 Task: Change theme to paradigm.
Action: Mouse moved to (412, 93)
Screenshot: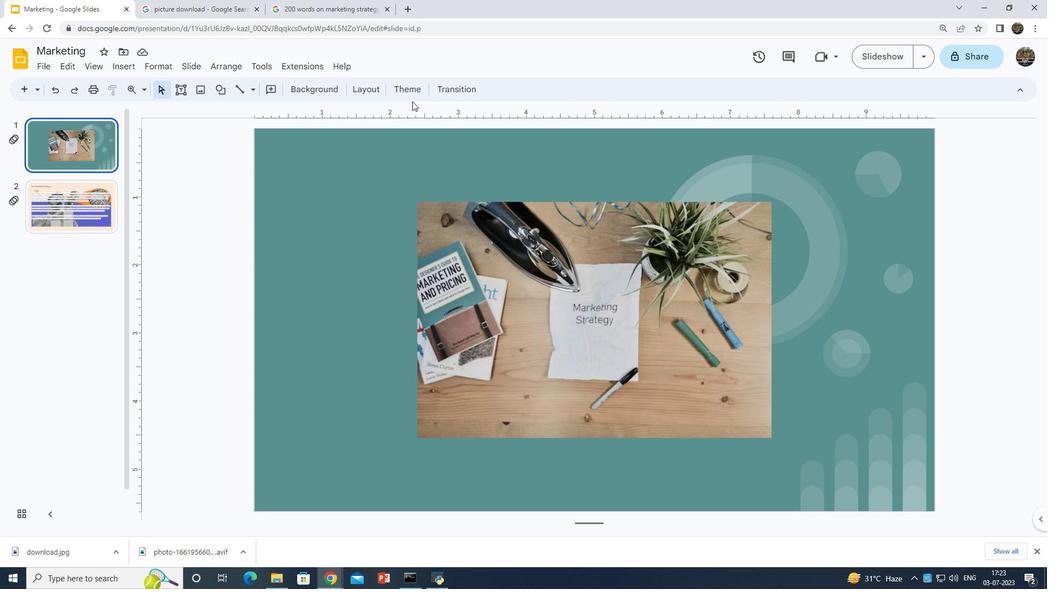 
Action: Mouse pressed left at (412, 93)
Screenshot: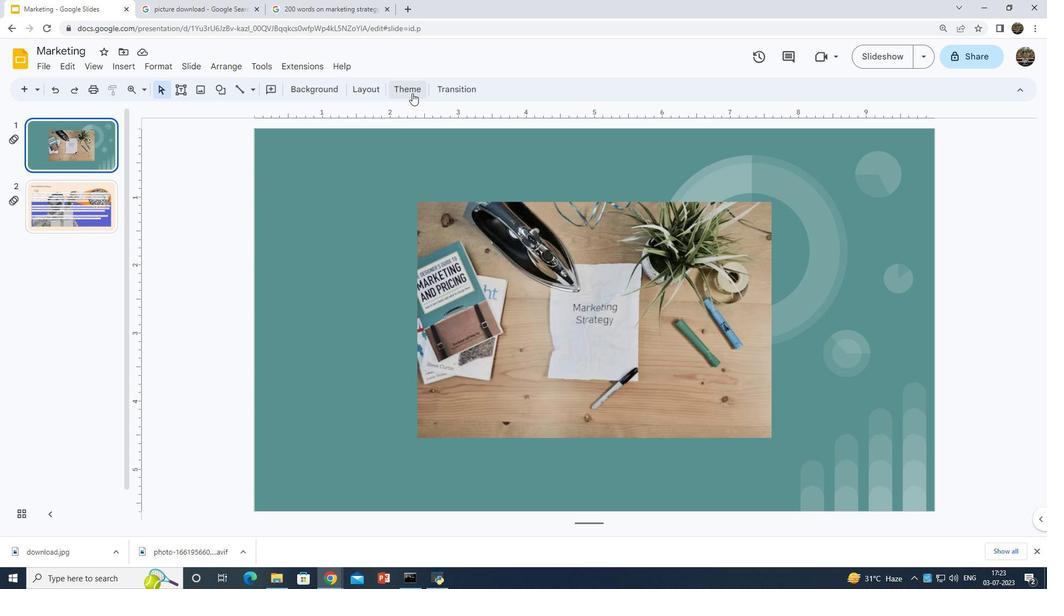 
Action: Mouse moved to (973, 317)
Screenshot: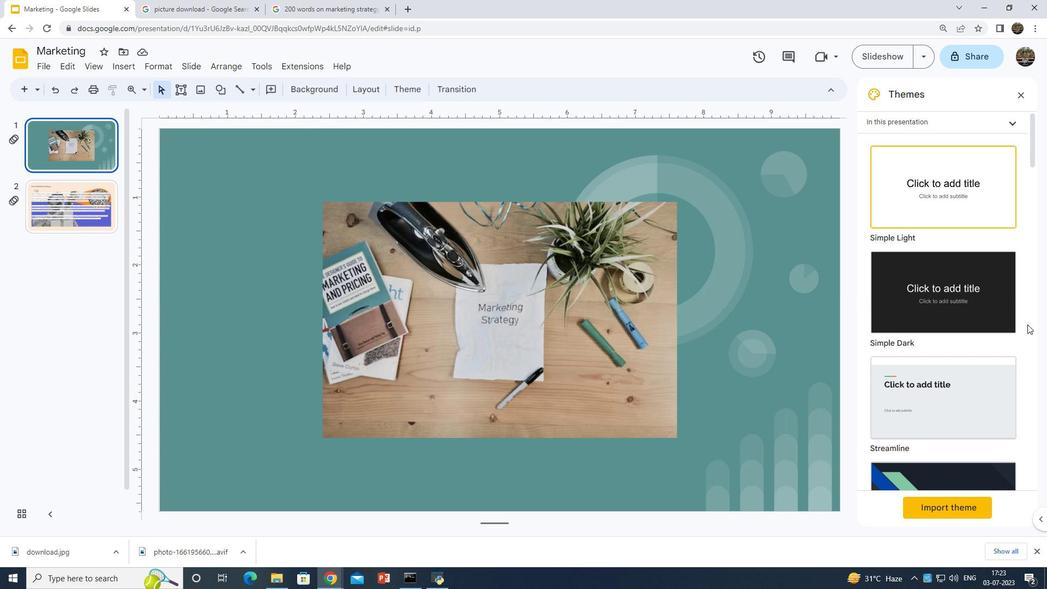 
Action: Mouse scrolled (973, 317) with delta (0, 0)
Screenshot: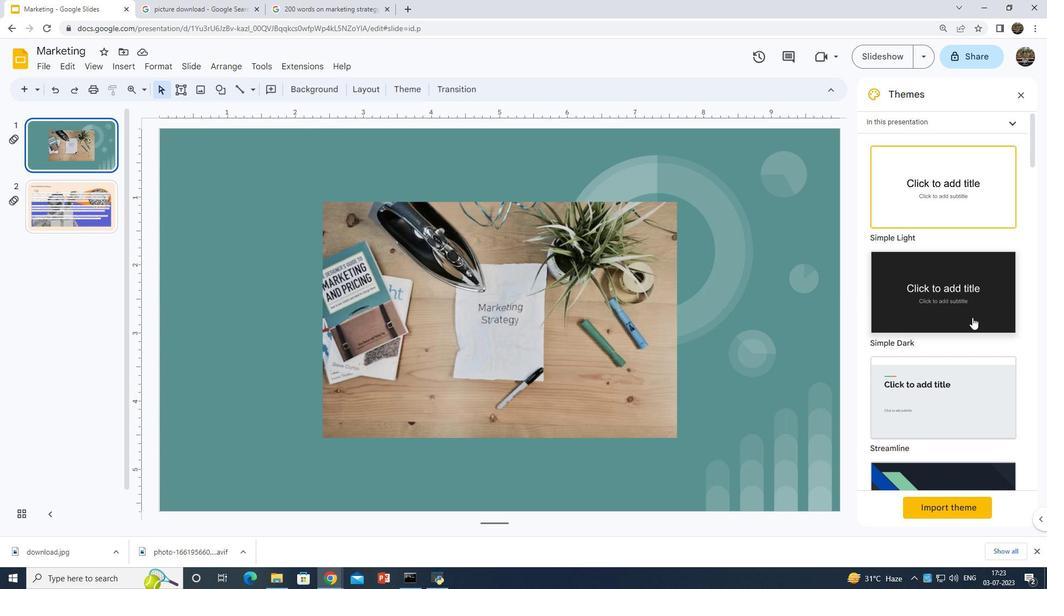 
Action: Mouse scrolled (973, 317) with delta (0, 0)
Screenshot: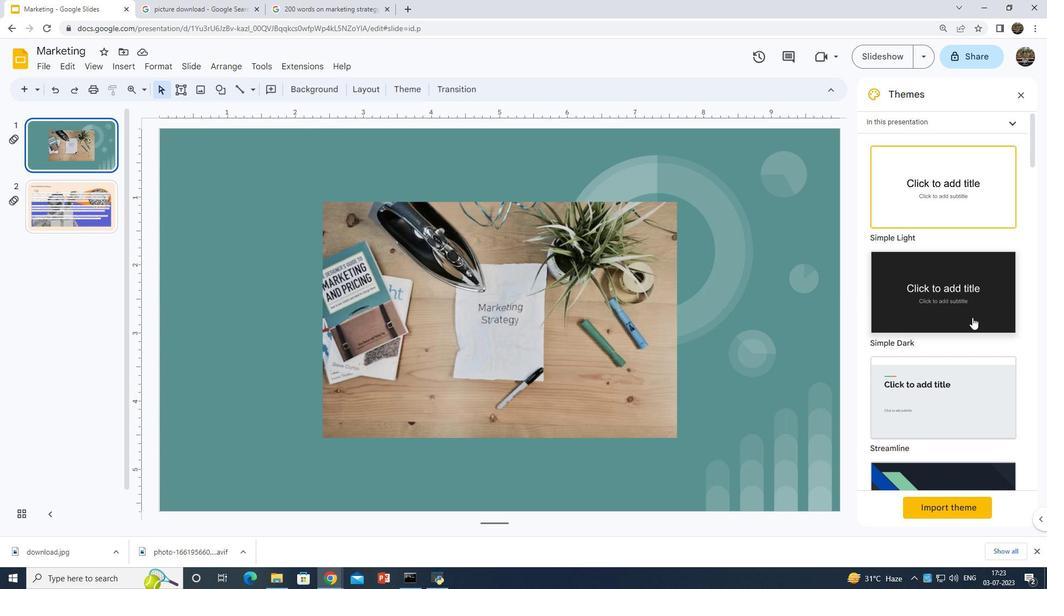 
Action: Mouse scrolled (973, 317) with delta (0, 0)
Screenshot: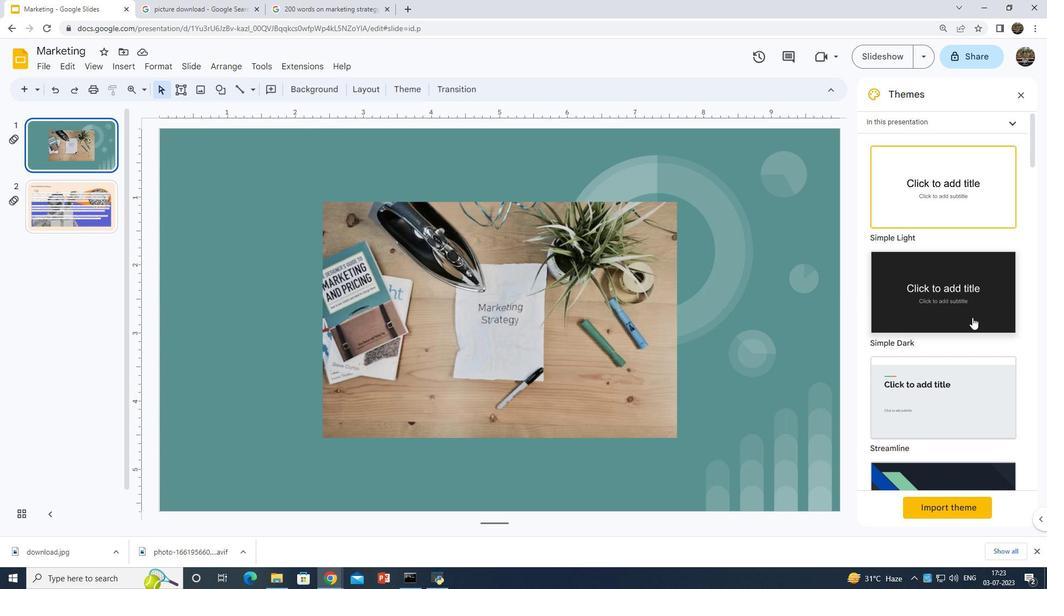 
Action: Mouse moved to (972, 317)
Screenshot: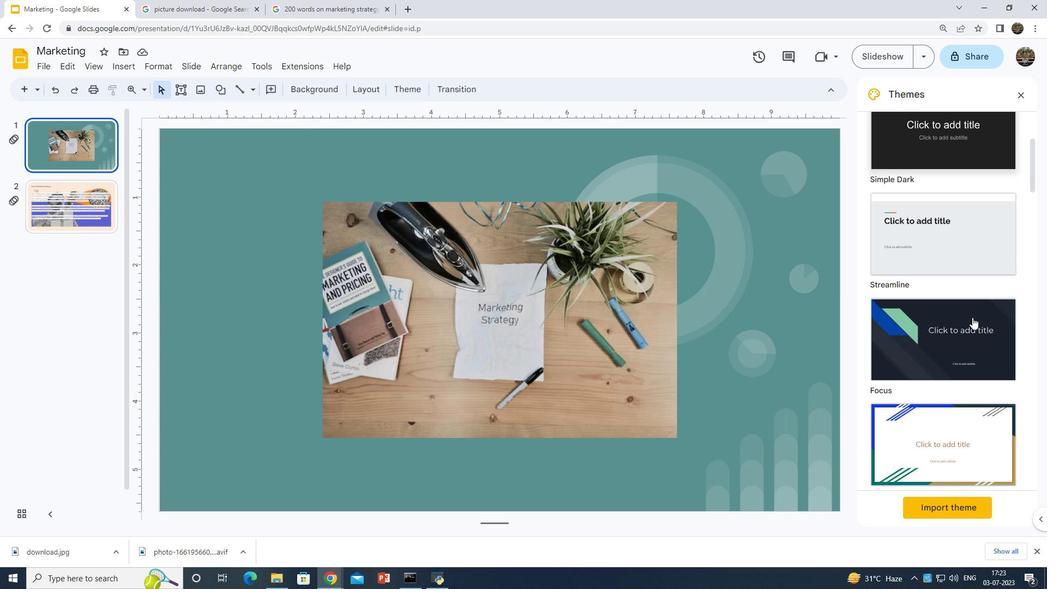 
Action: Mouse scrolled (972, 316) with delta (0, 0)
Screenshot: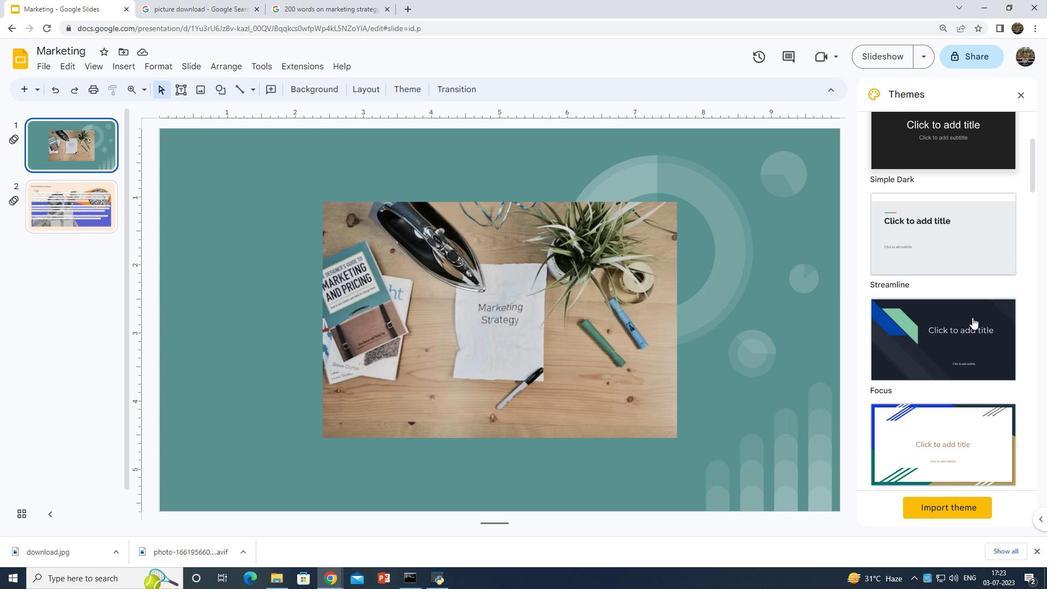 
Action: Mouse moved to (954, 352)
Screenshot: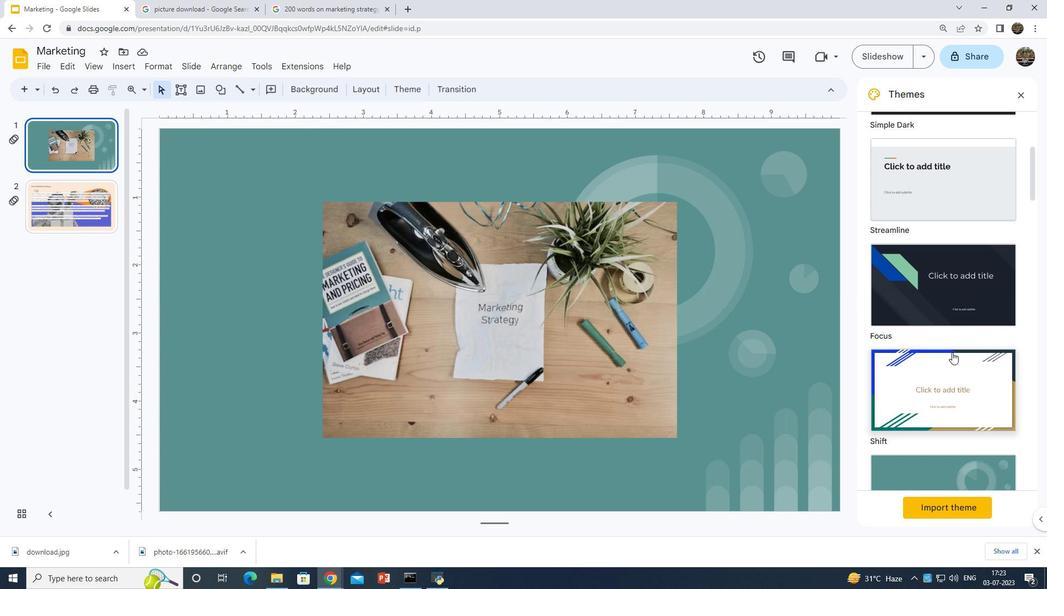 
Action: Mouse scrolled (954, 351) with delta (0, 0)
Screenshot: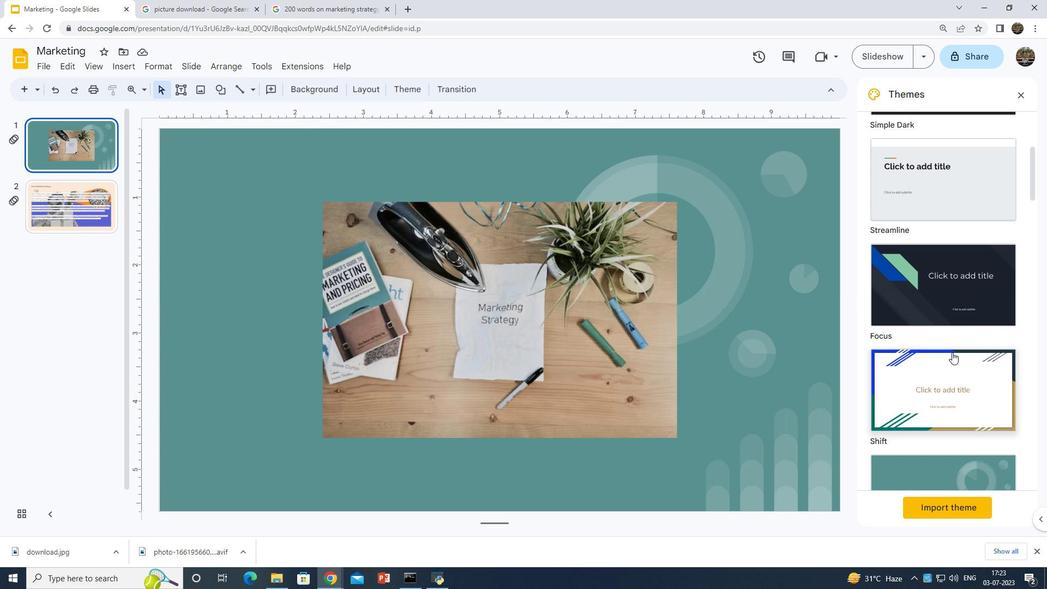 
Action: Mouse scrolled (954, 351) with delta (0, 0)
Screenshot: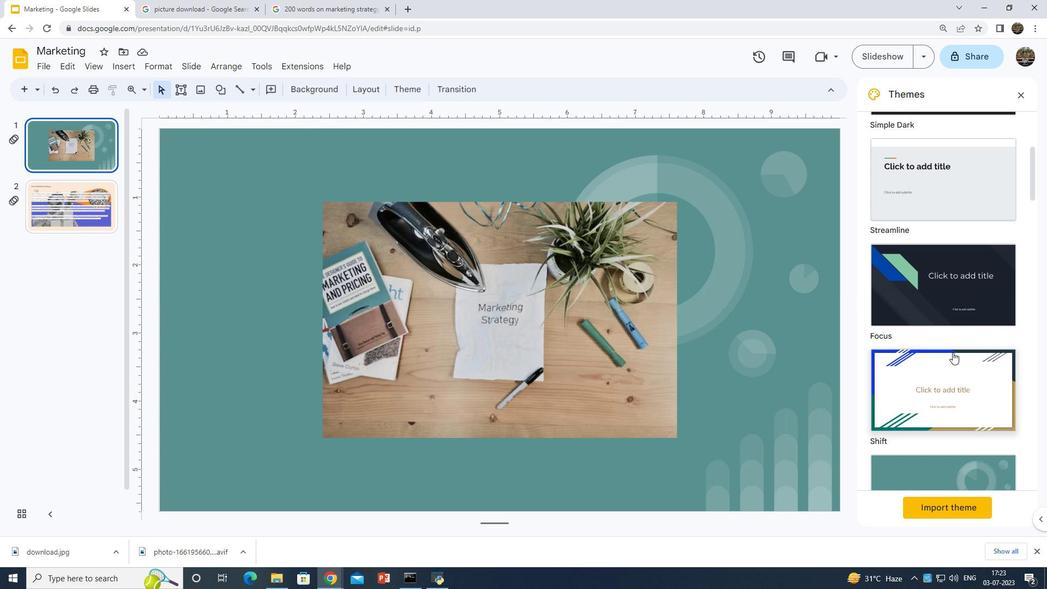 
Action: Mouse scrolled (954, 351) with delta (0, 0)
Screenshot: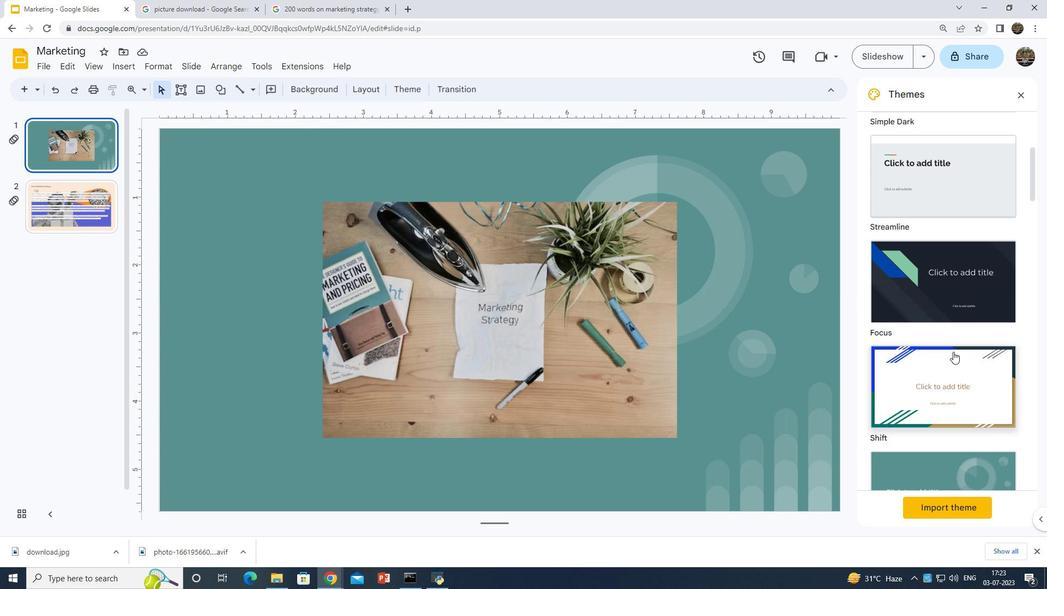 
Action: Mouse moved to (954, 351)
Screenshot: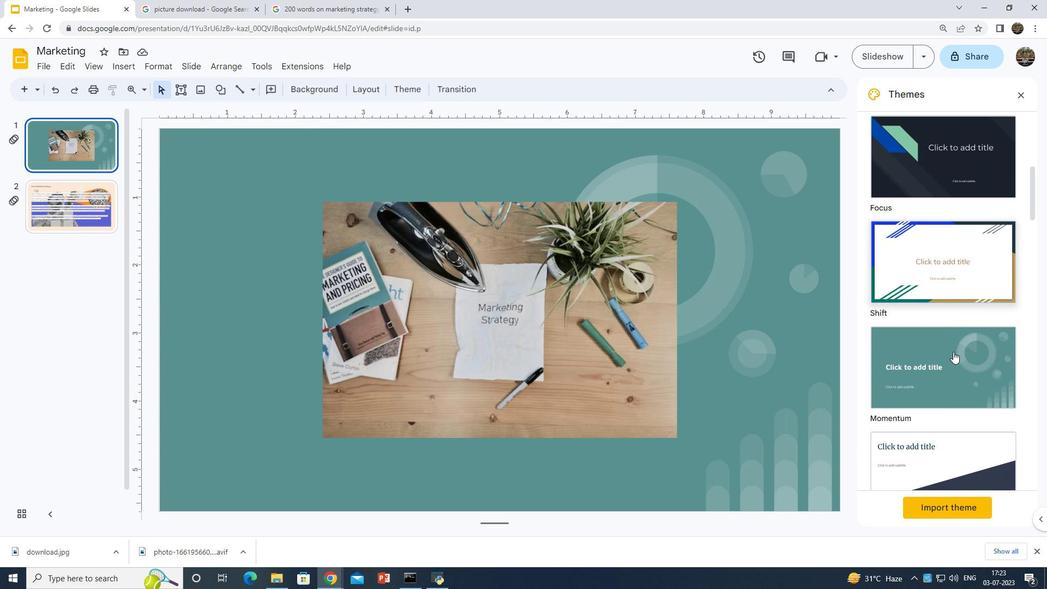 
Action: Mouse scrolled (954, 350) with delta (0, 0)
Screenshot: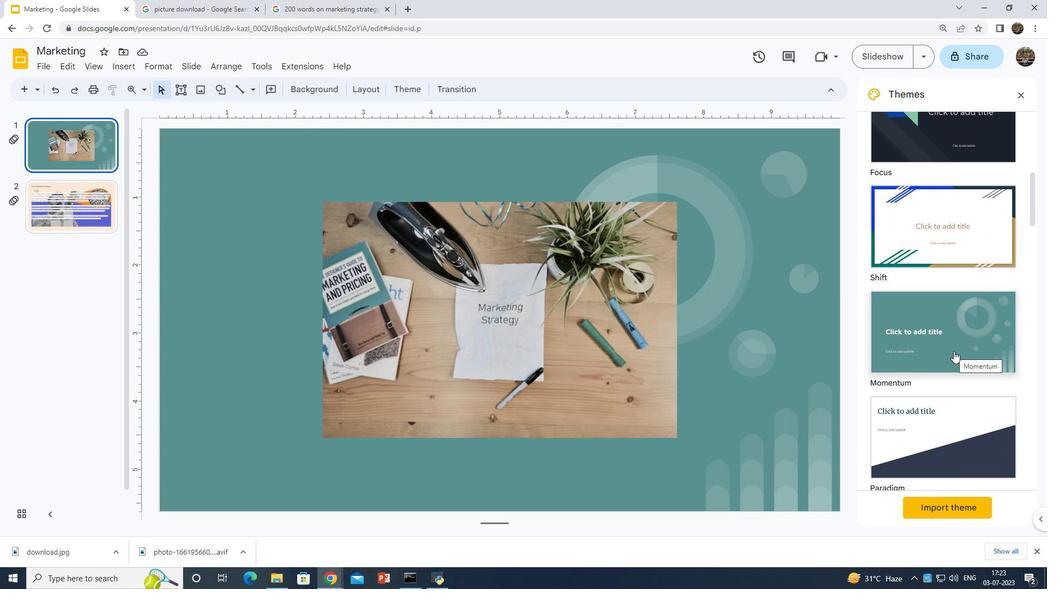 
Action: Mouse moved to (954, 356)
Screenshot: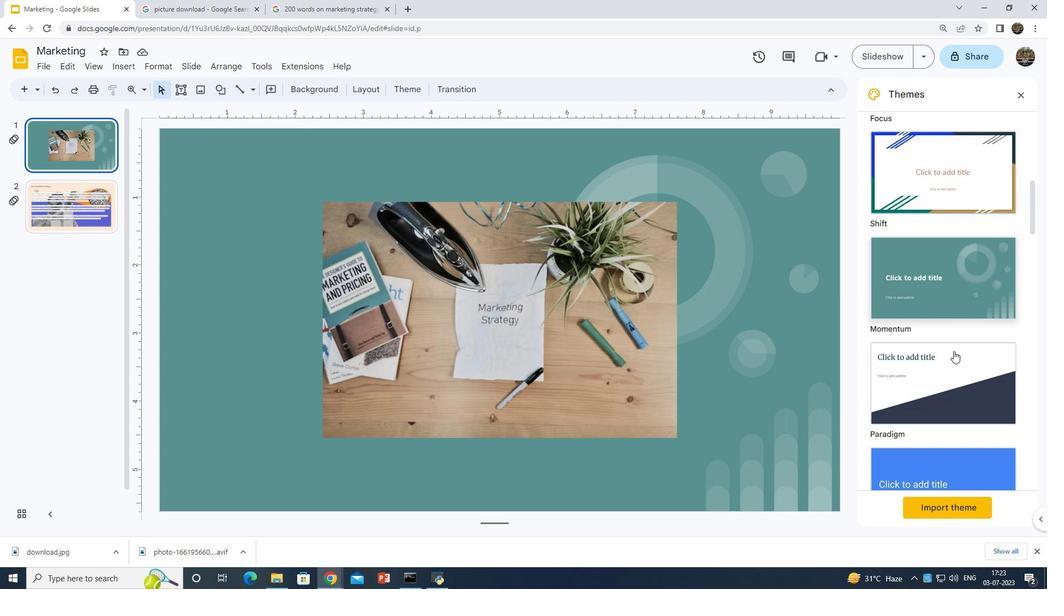 
Action: Mouse pressed left at (954, 356)
Screenshot: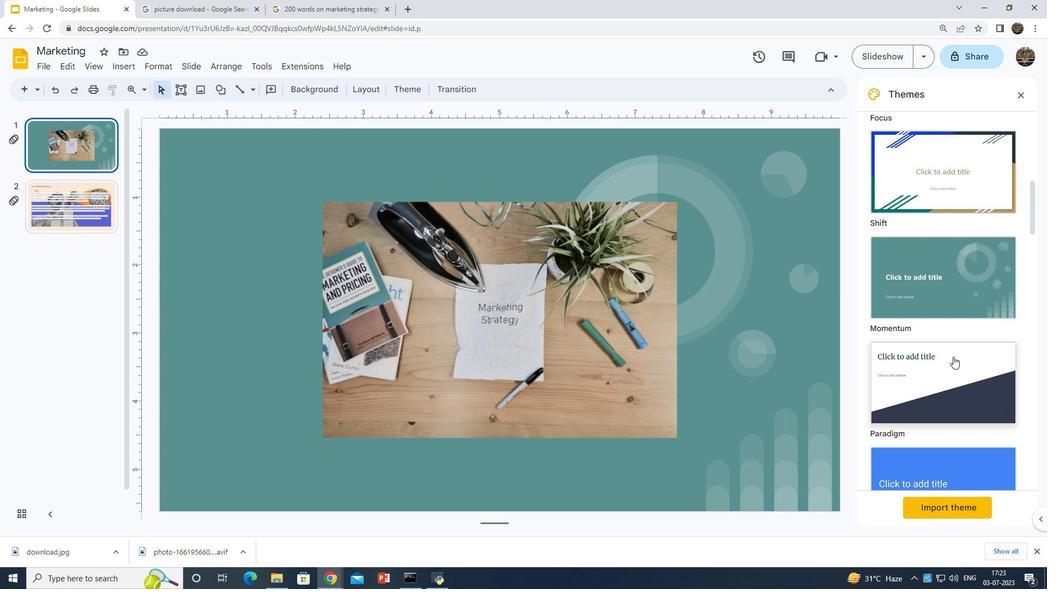 
